 Task: Create a sub task System Test and UAT for the task  Implement a feature for users to share content with friends in the project UniTech , assign it to team member softage.9@softage.net and update the status of the sub task to  On Track  , set the priority of the sub task to Low.
Action: Mouse moved to (61, 354)
Screenshot: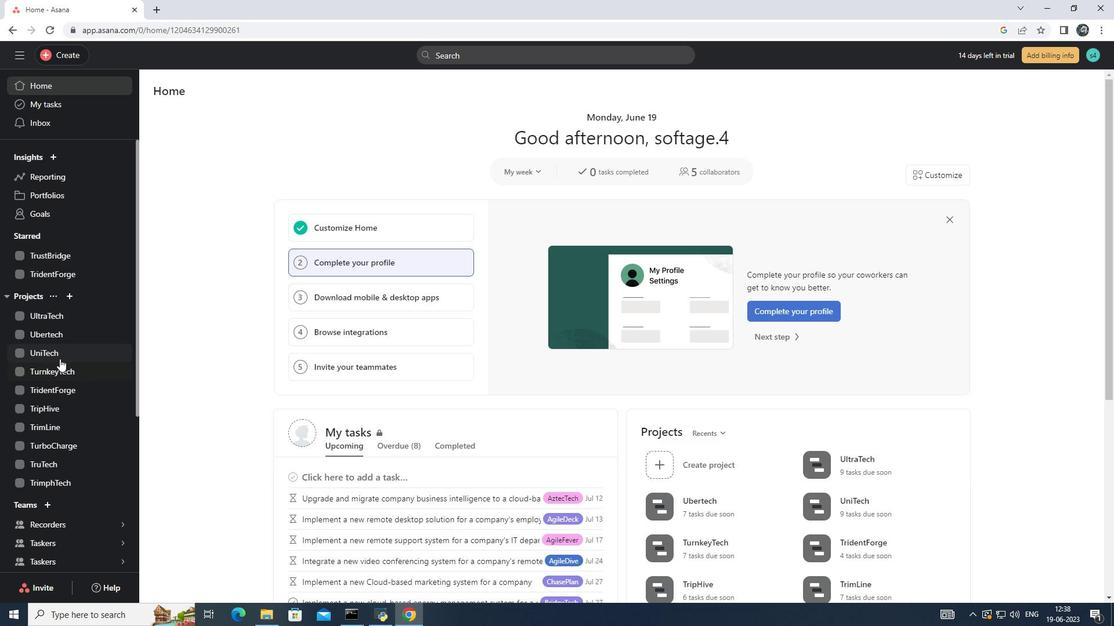 
Action: Mouse pressed left at (61, 354)
Screenshot: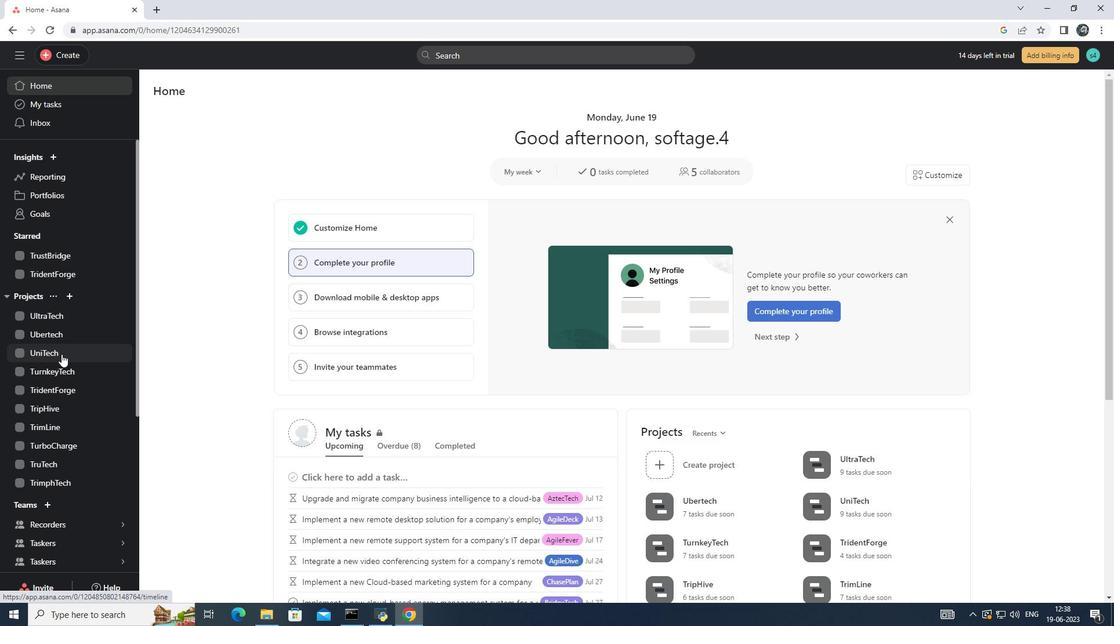 
Action: Mouse moved to (479, 276)
Screenshot: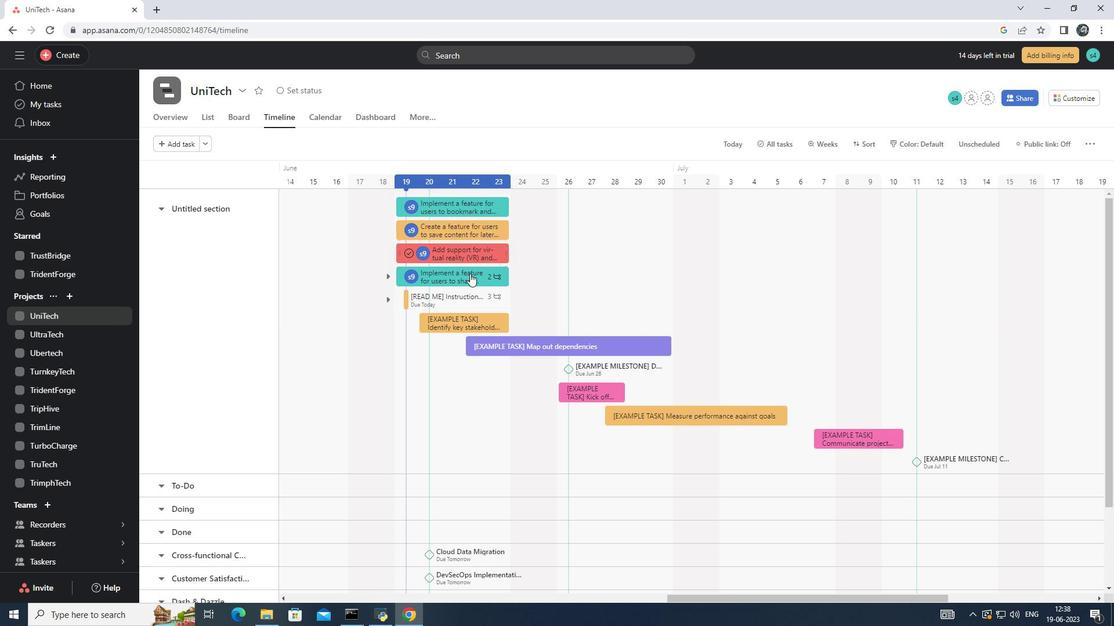 
Action: Mouse pressed left at (479, 276)
Screenshot: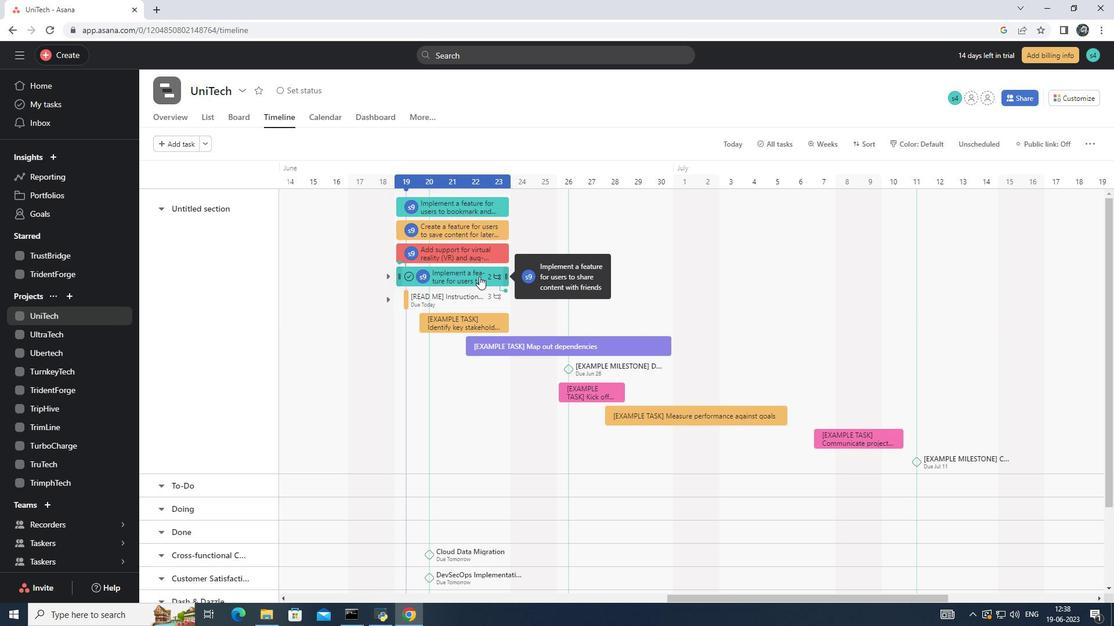 
Action: Mouse moved to (825, 345)
Screenshot: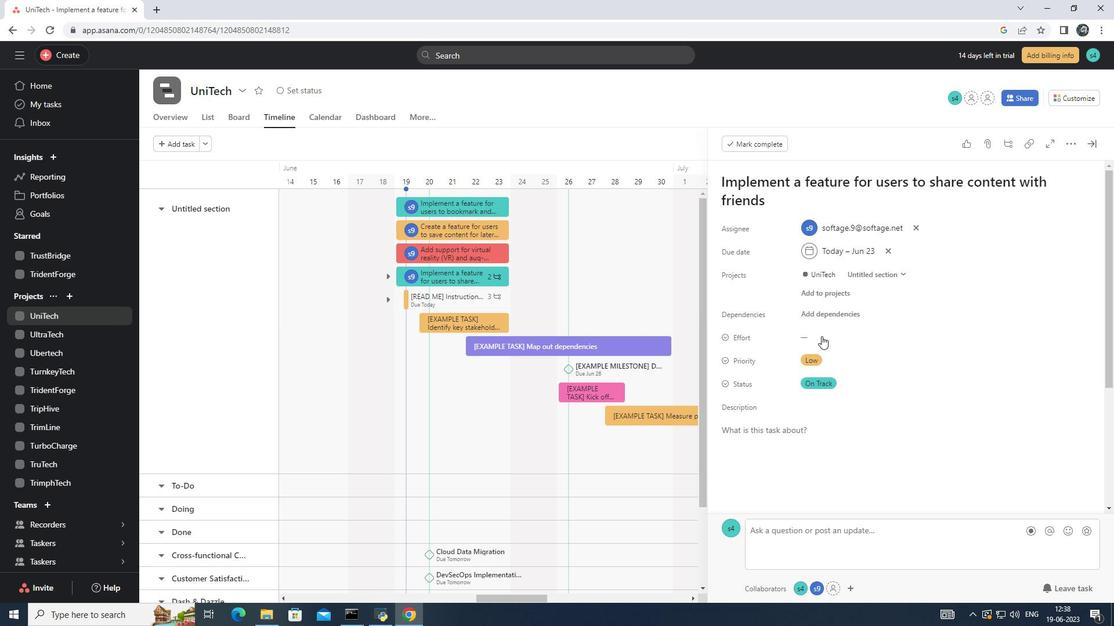 
Action: Mouse scrolled (825, 345) with delta (0, 0)
Screenshot: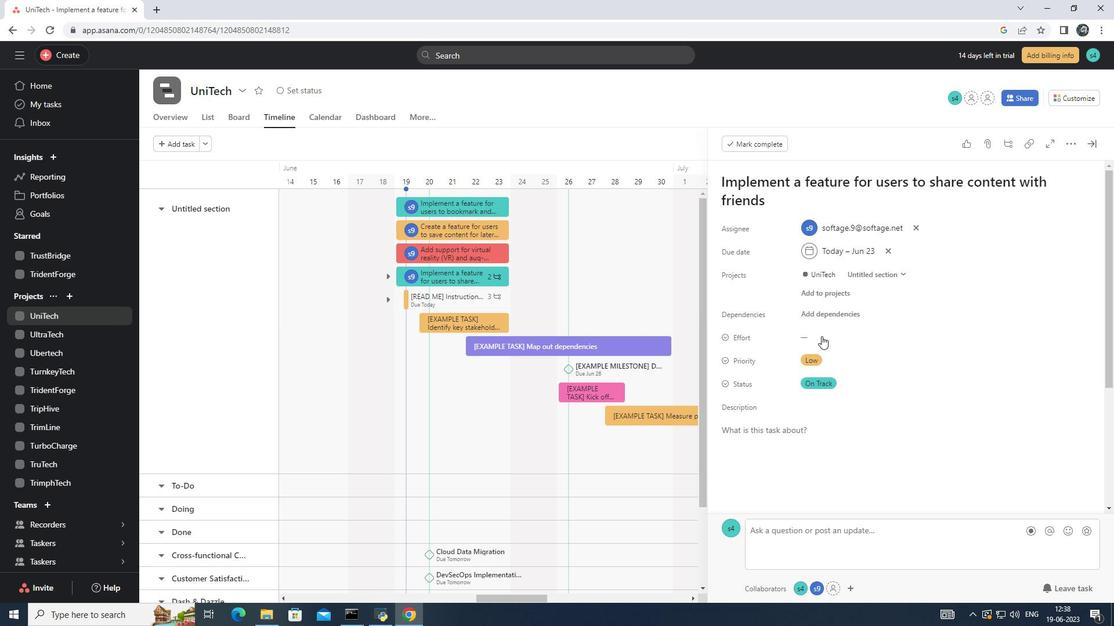 
Action: Mouse moved to (825, 346)
Screenshot: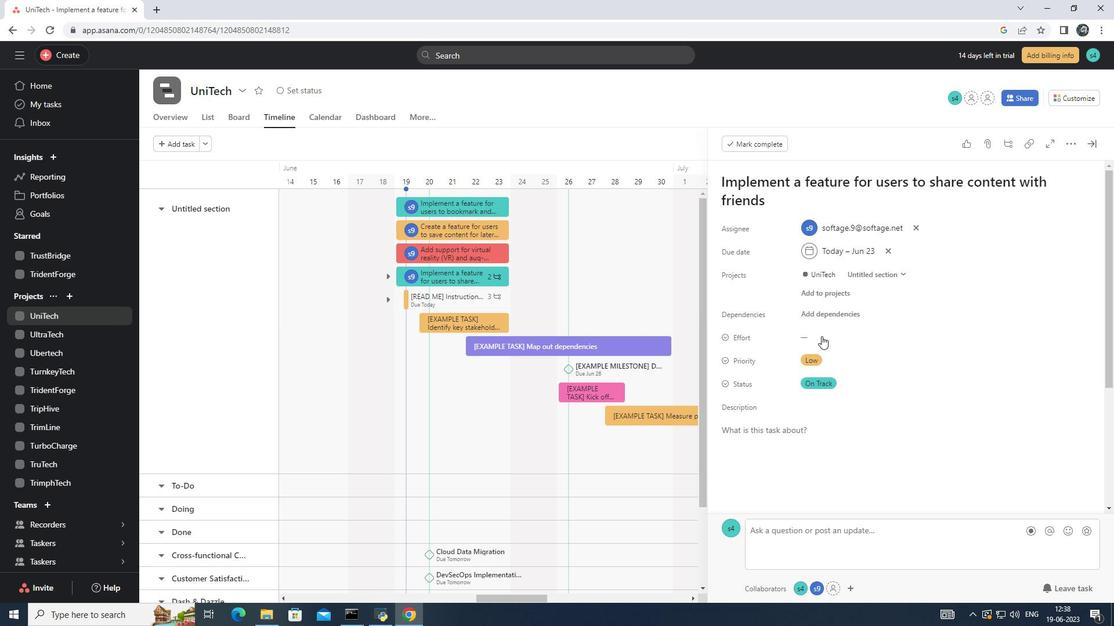 
Action: Mouse scrolled (825, 345) with delta (0, 0)
Screenshot: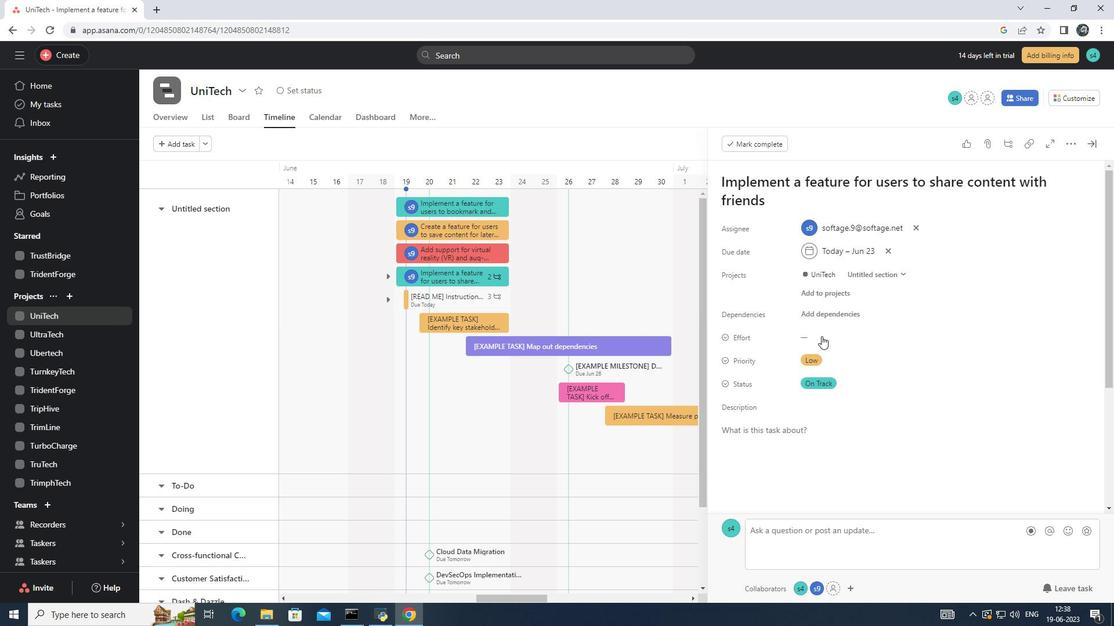 
Action: Mouse moved to (825, 347)
Screenshot: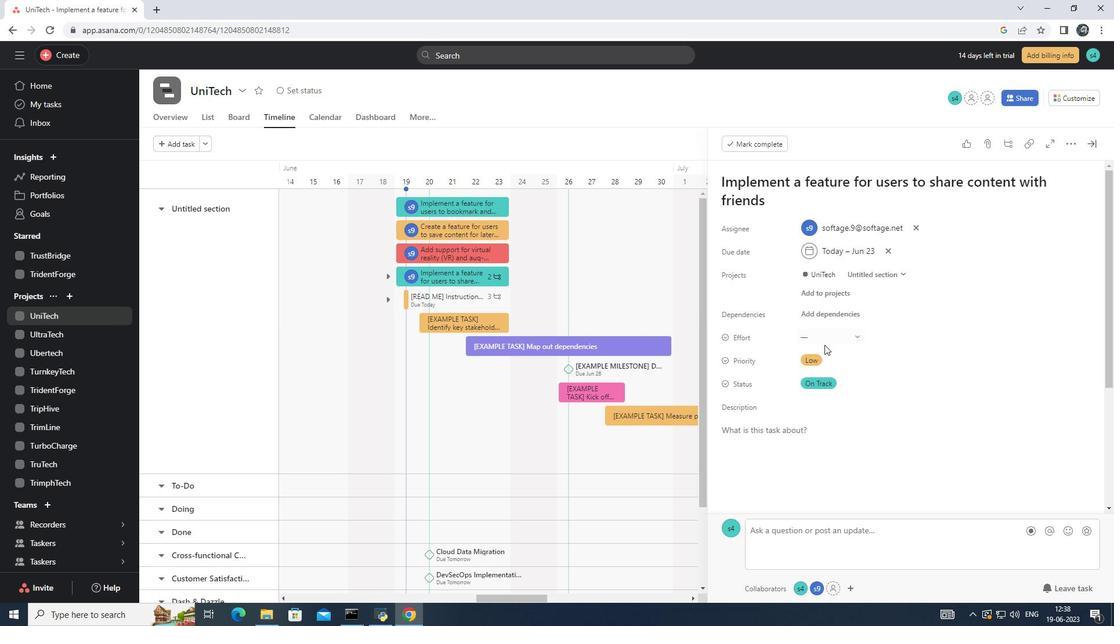 
Action: Mouse scrolled (825, 346) with delta (0, 0)
Screenshot: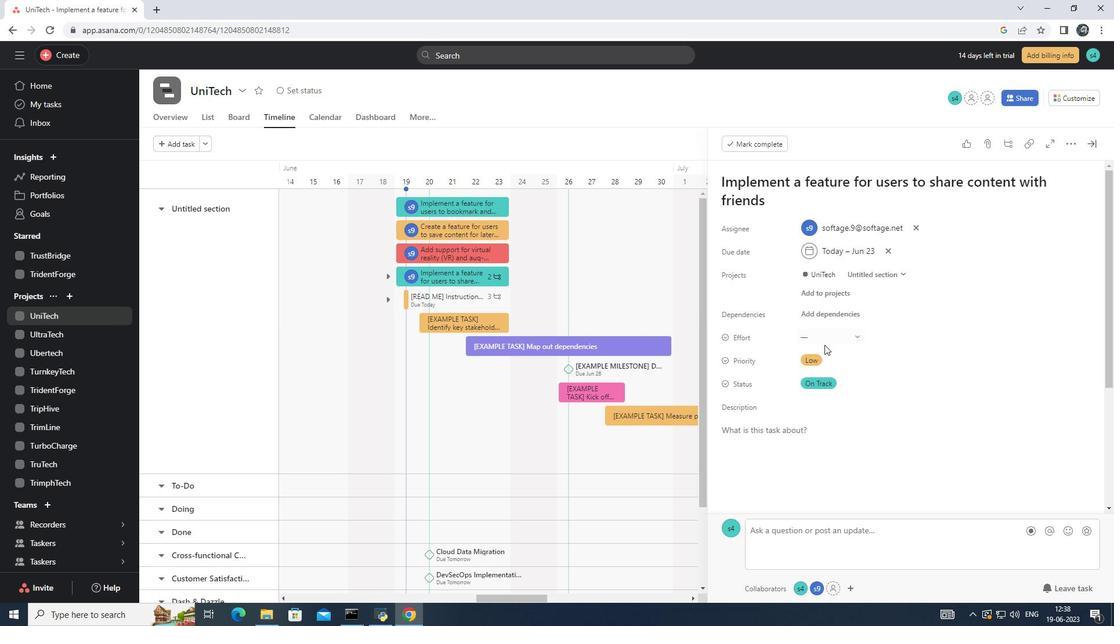 
Action: Mouse scrolled (825, 346) with delta (0, 0)
Screenshot: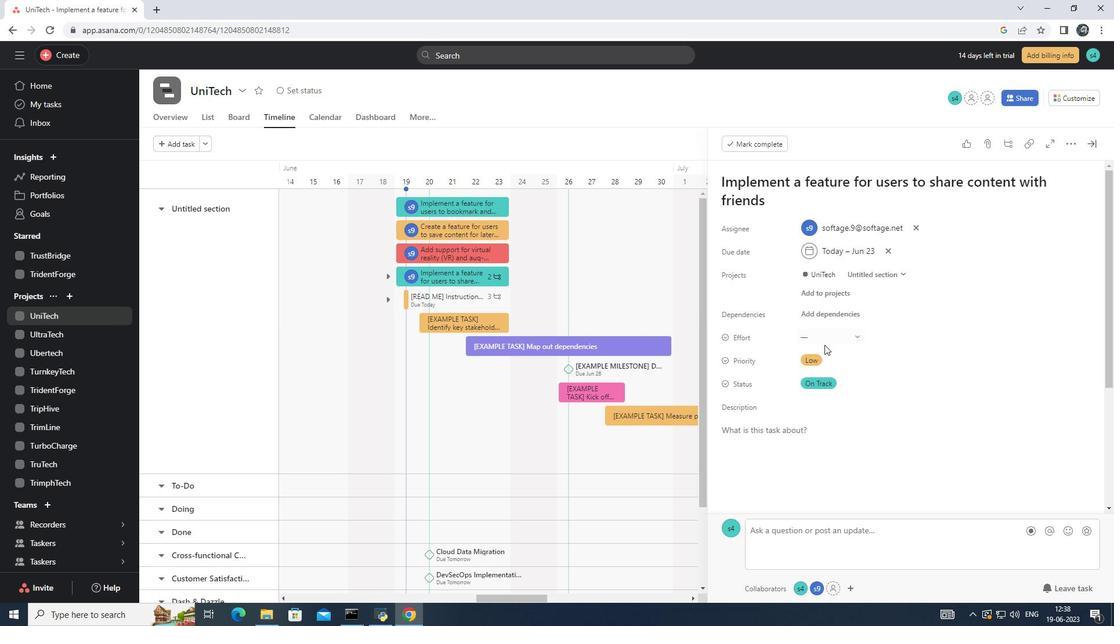 
Action: Mouse moved to (748, 420)
Screenshot: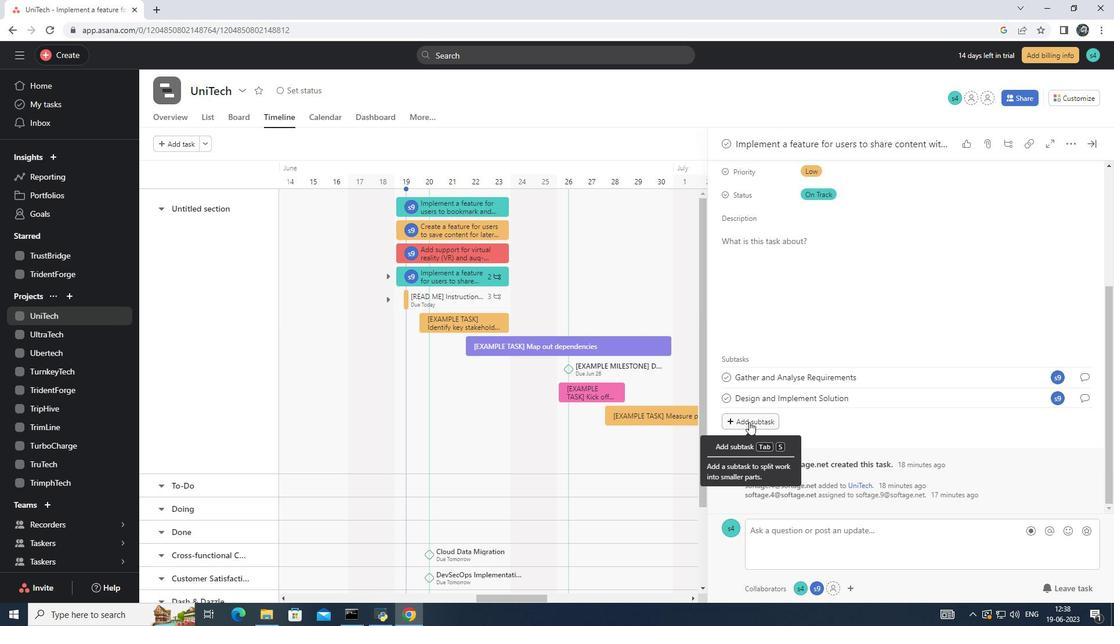 
Action: Mouse pressed left at (748, 420)
Screenshot: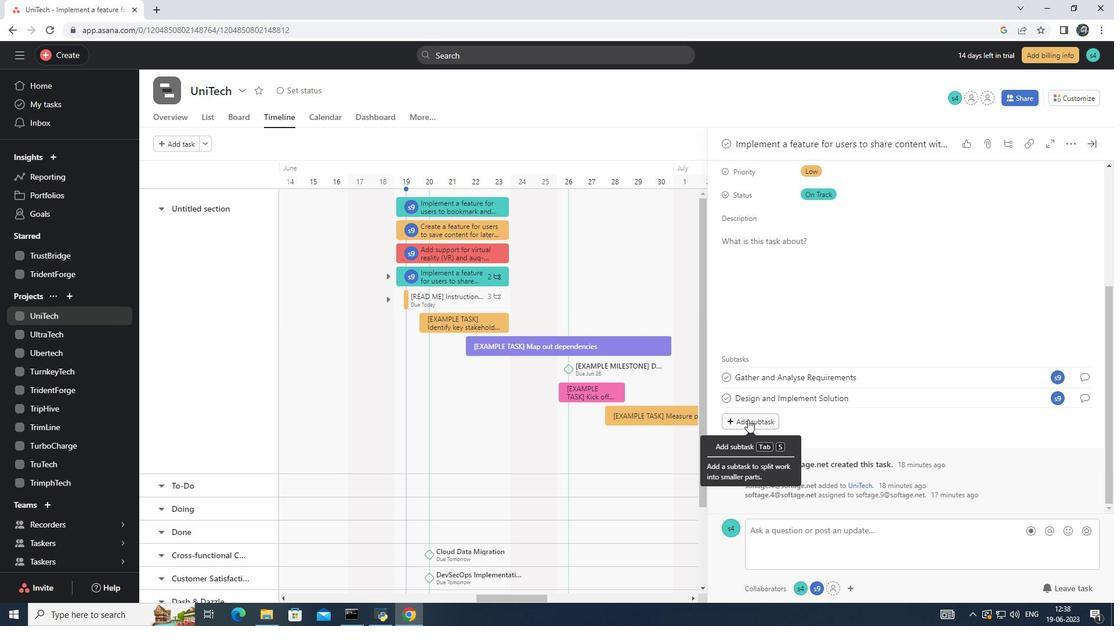 
Action: Mouse moved to (748, 399)
Screenshot: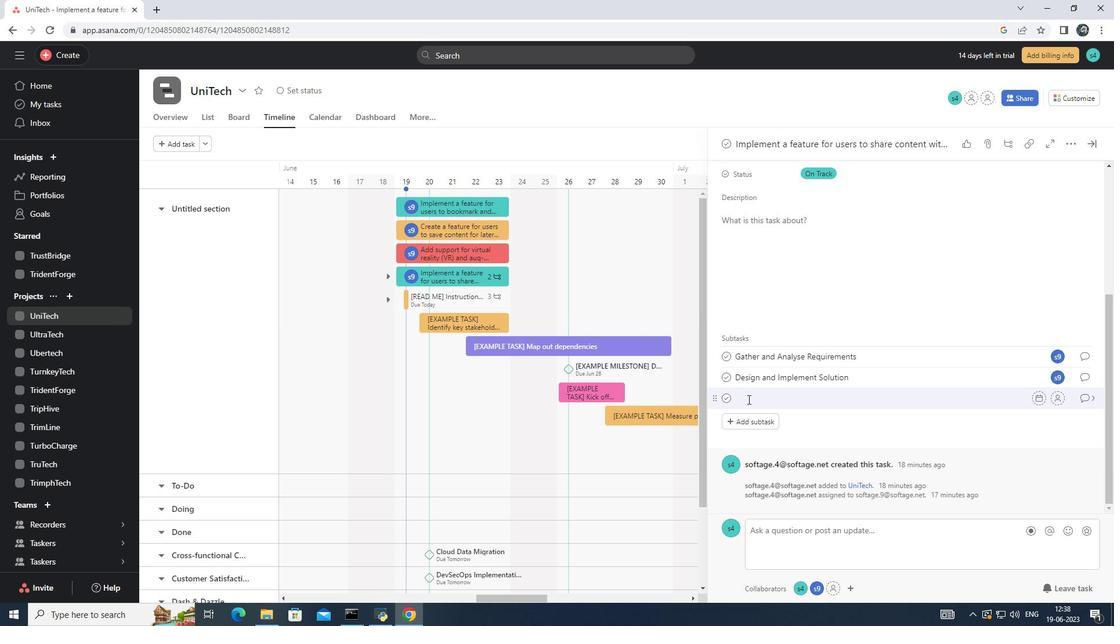 
Action: Key pressed <Key.shift>System<Key.space><Key.shift>Test<Key.space>and<Key.space><Key.shift>UAT
Screenshot: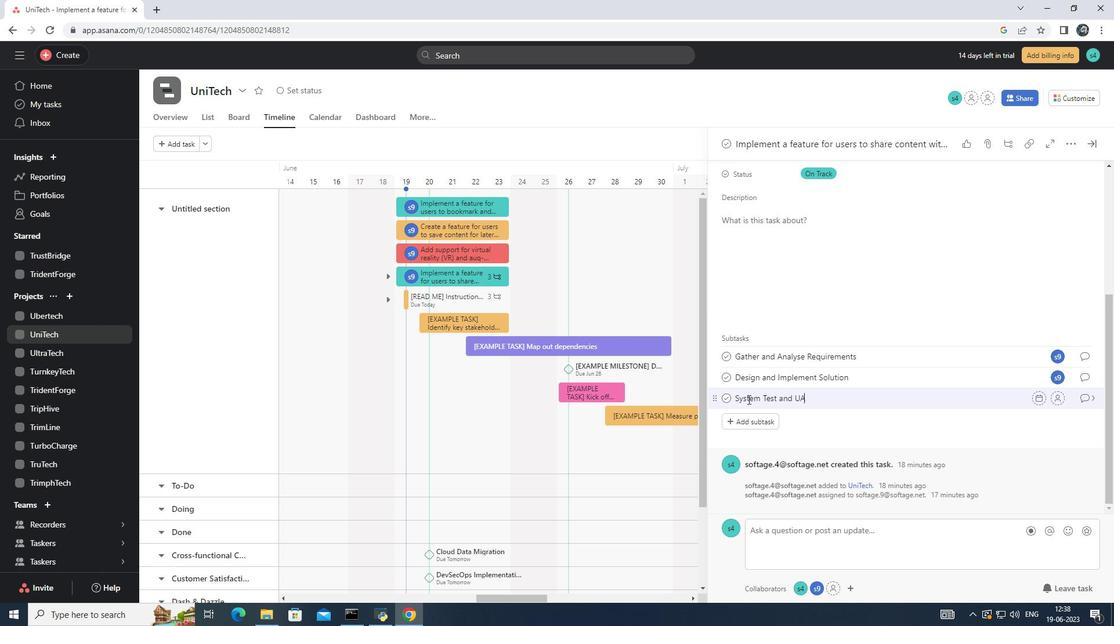 
Action: Mouse moved to (1059, 398)
Screenshot: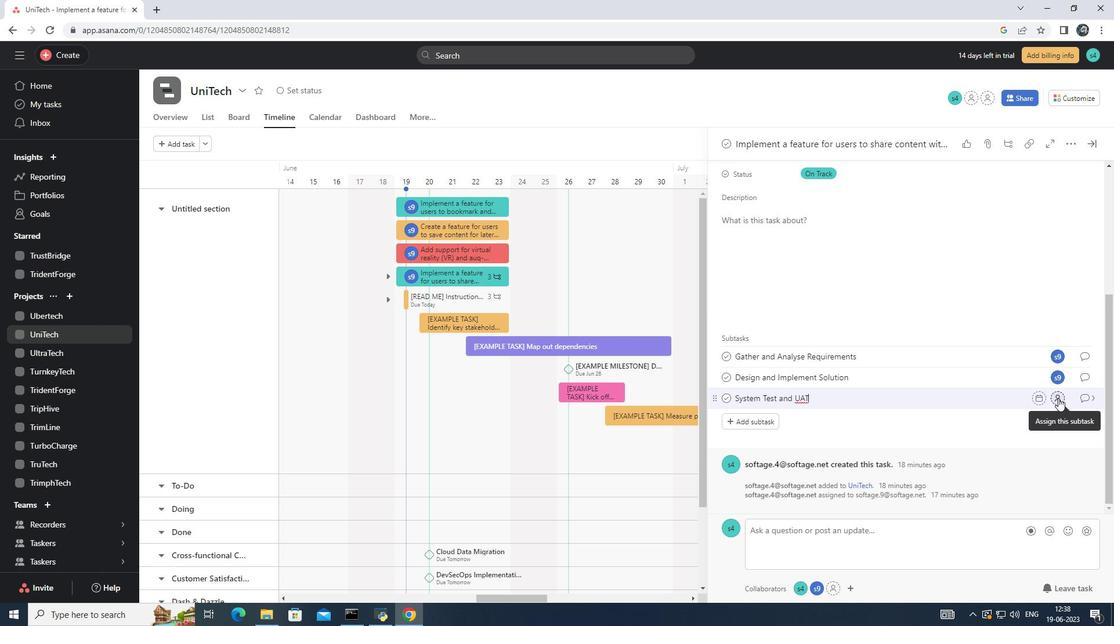 
Action: Mouse pressed left at (1059, 398)
Screenshot: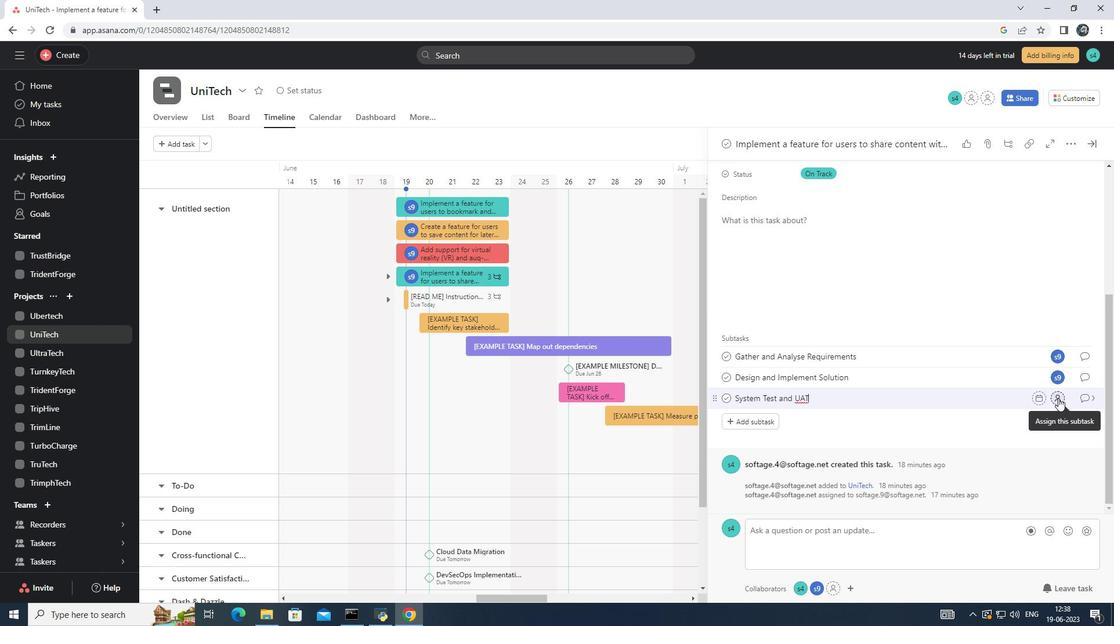 
Action: Mouse moved to (884, 447)
Screenshot: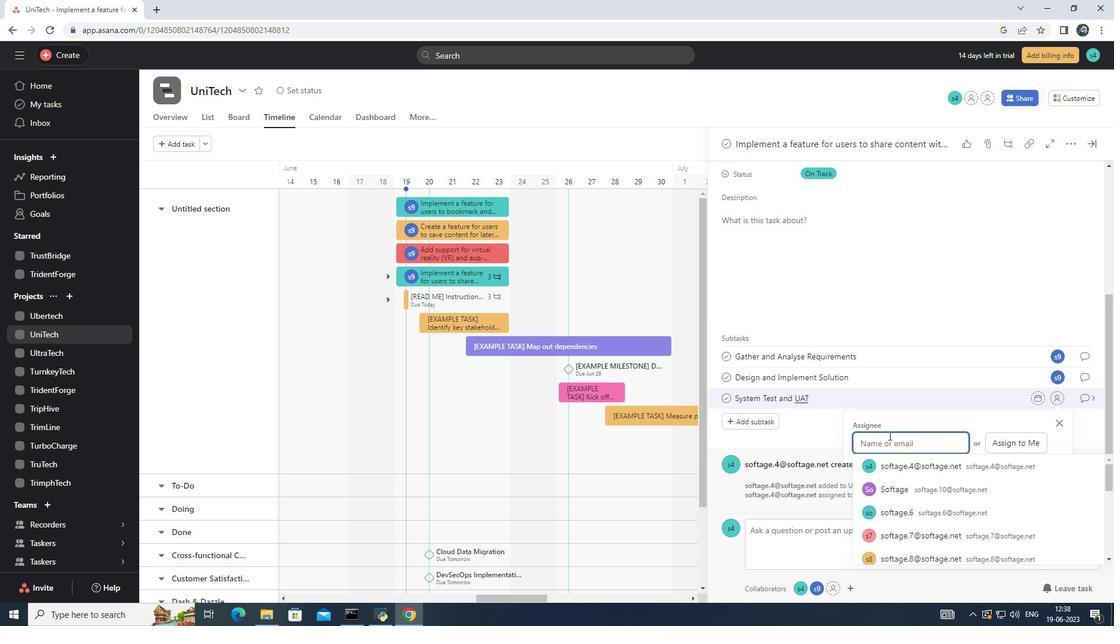 
Action: Key pressed softage.9<Key.shift>@softage.net<Key.enter>
Screenshot: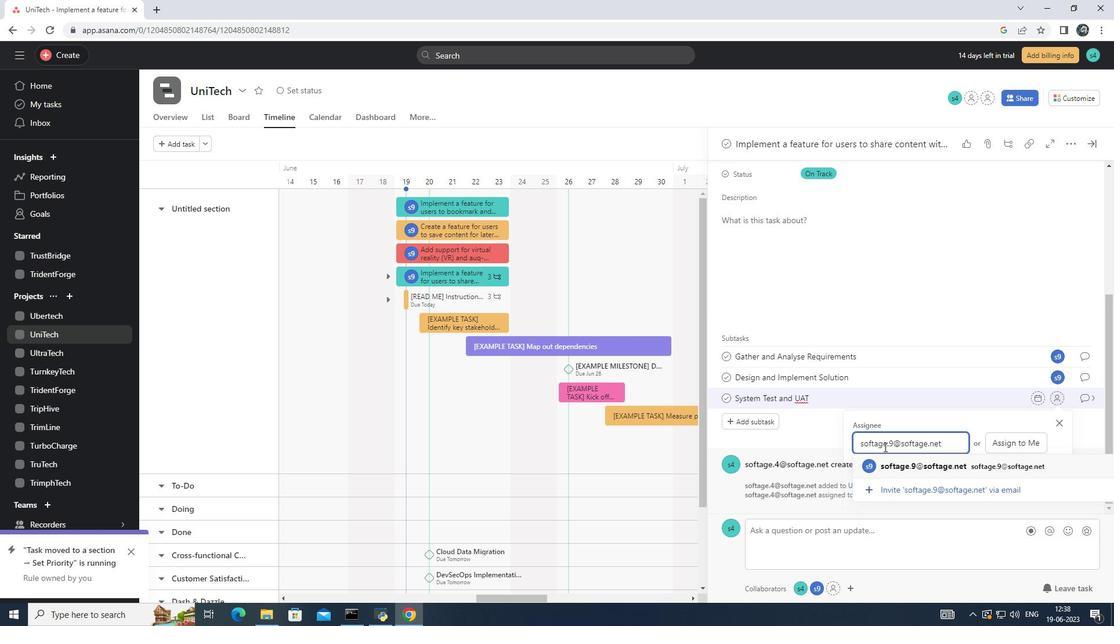 
Action: Mouse moved to (1093, 394)
Screenshot: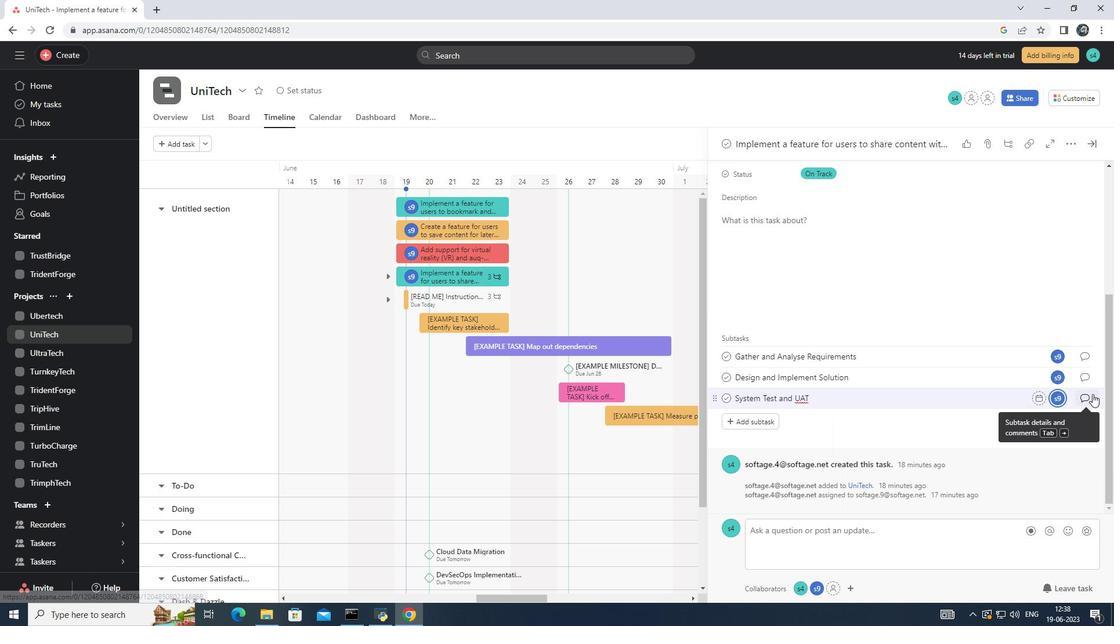
Action: Mouse pressed left at (1093, 394)
Screenshot: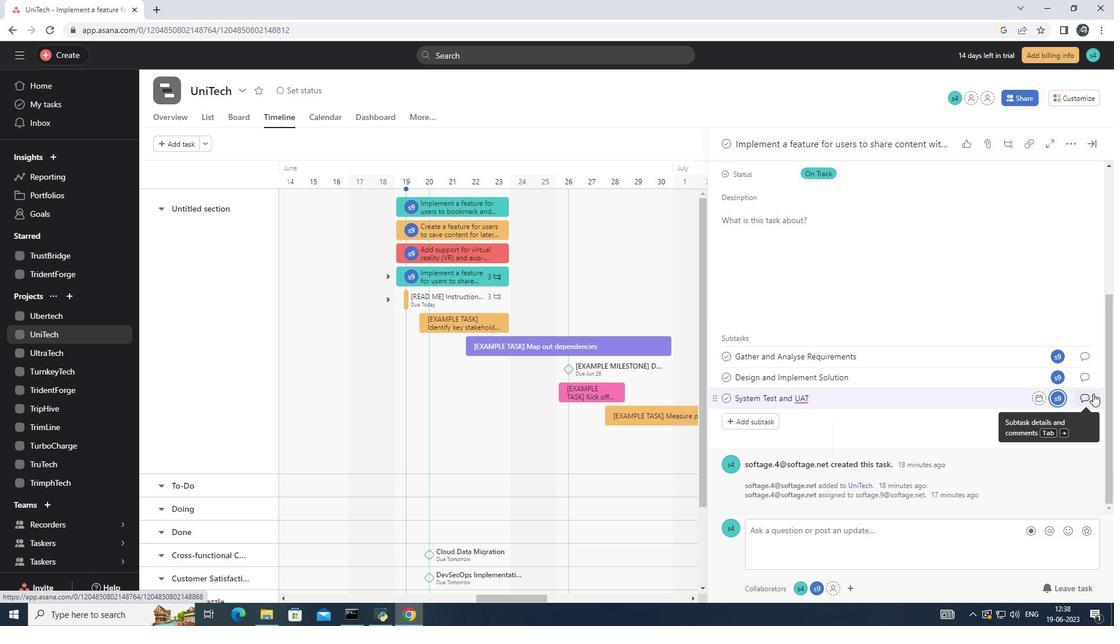 
Action: Mouse moved to (740, 308)
Screenshot: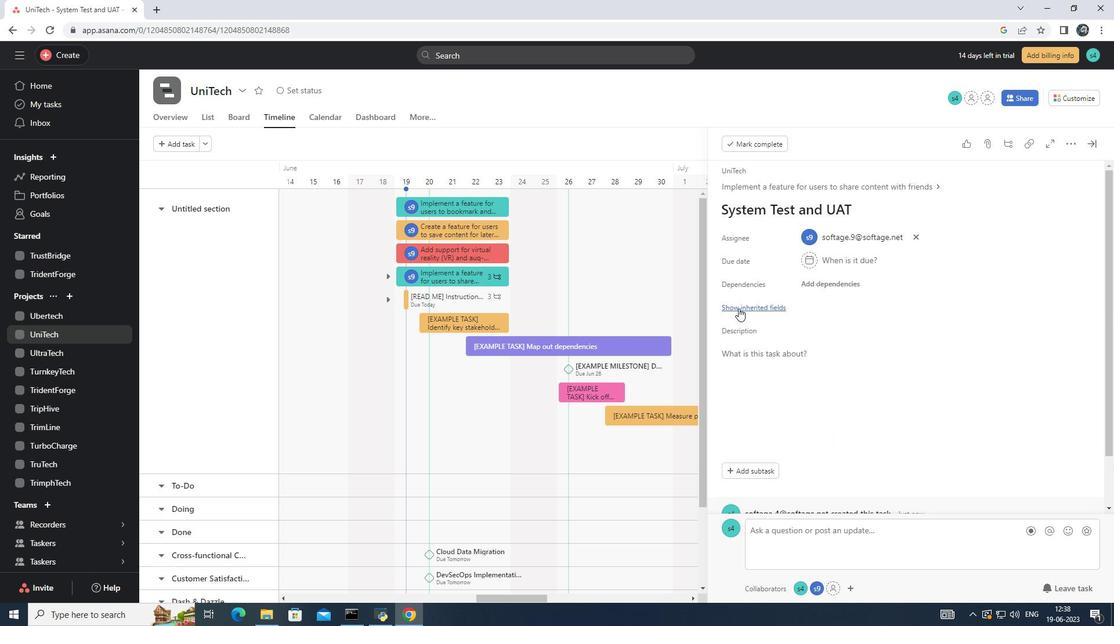
Action: Mouse pressed left at (740, 308)
Screenshot: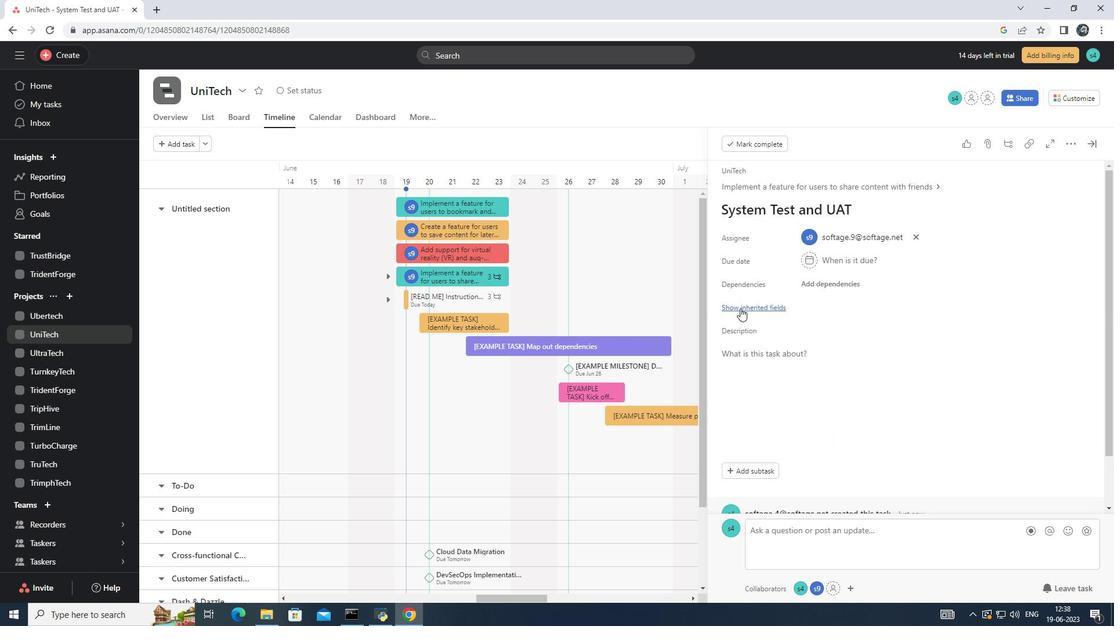 
Action: Mouse moved to (835, 377)
Screenshot: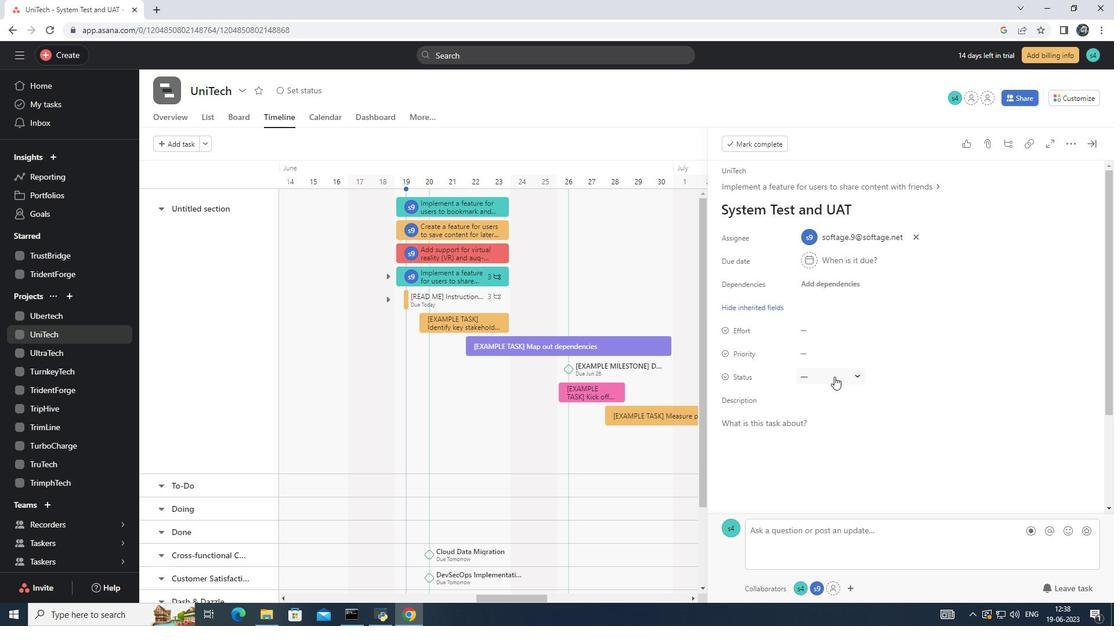 
Action: Mouse pressed left at (835, 377)
Screenshot: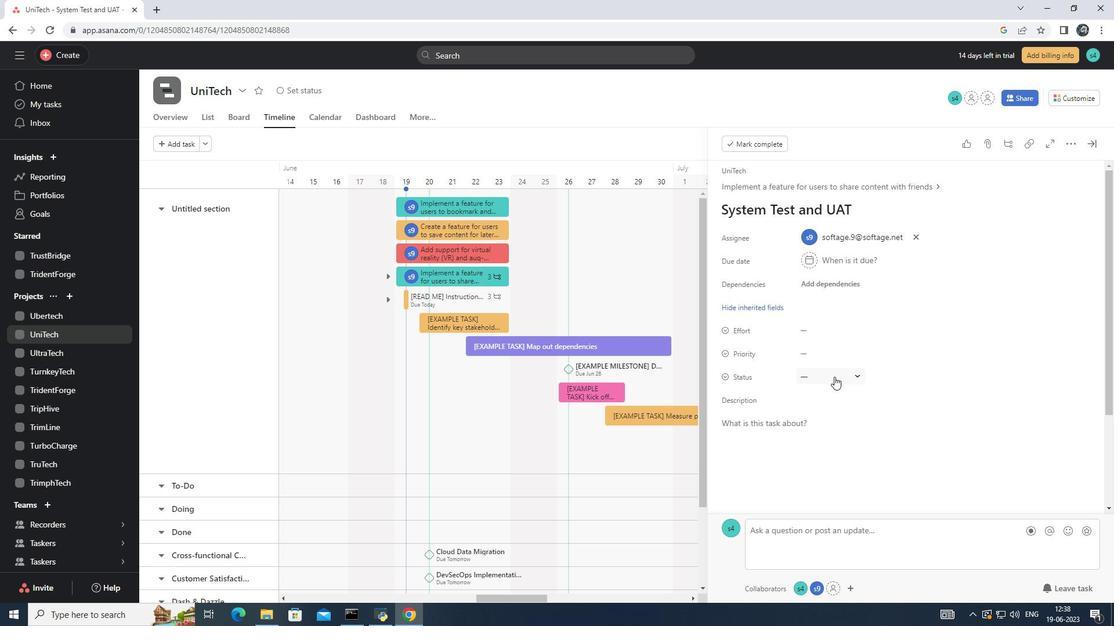 
Action: Mouse moved to (863, 415)
Screenshot: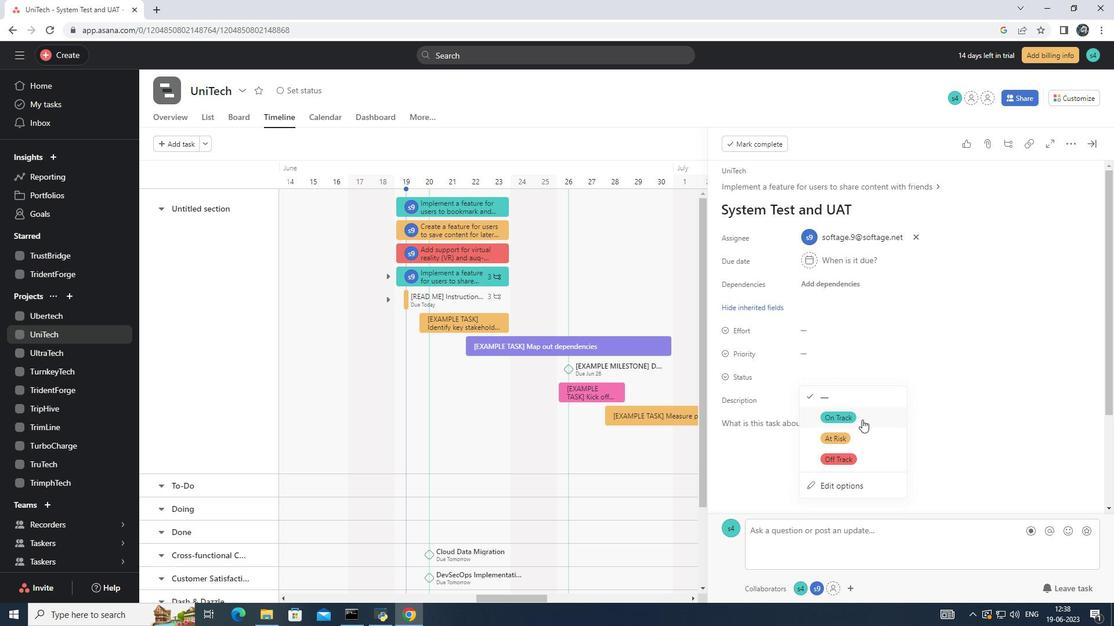 
Action: Mouse pressed left at (863, 415)
Screenshot: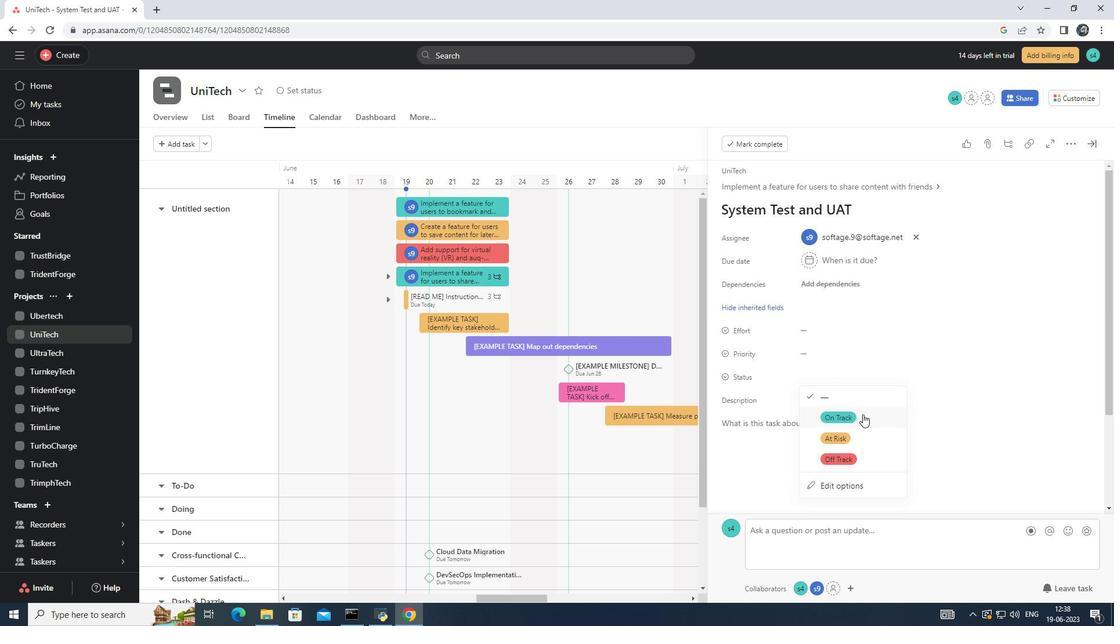 
Action: Mouse moved to (843, 358)
Screenshot: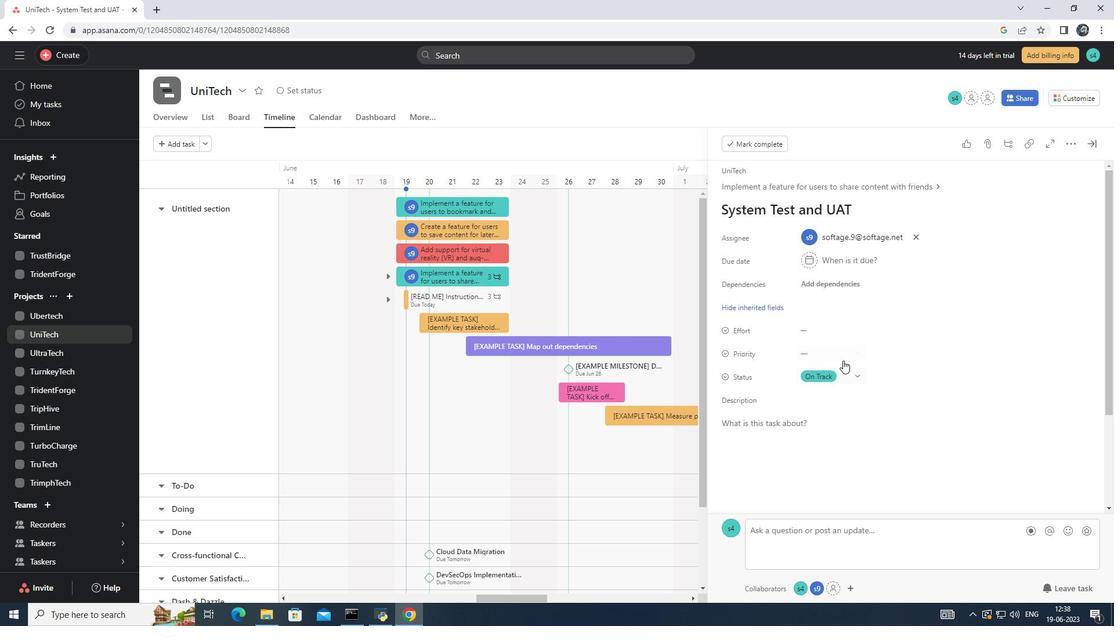
Action: Mouse pressed left at (843, 358)
Screenshot: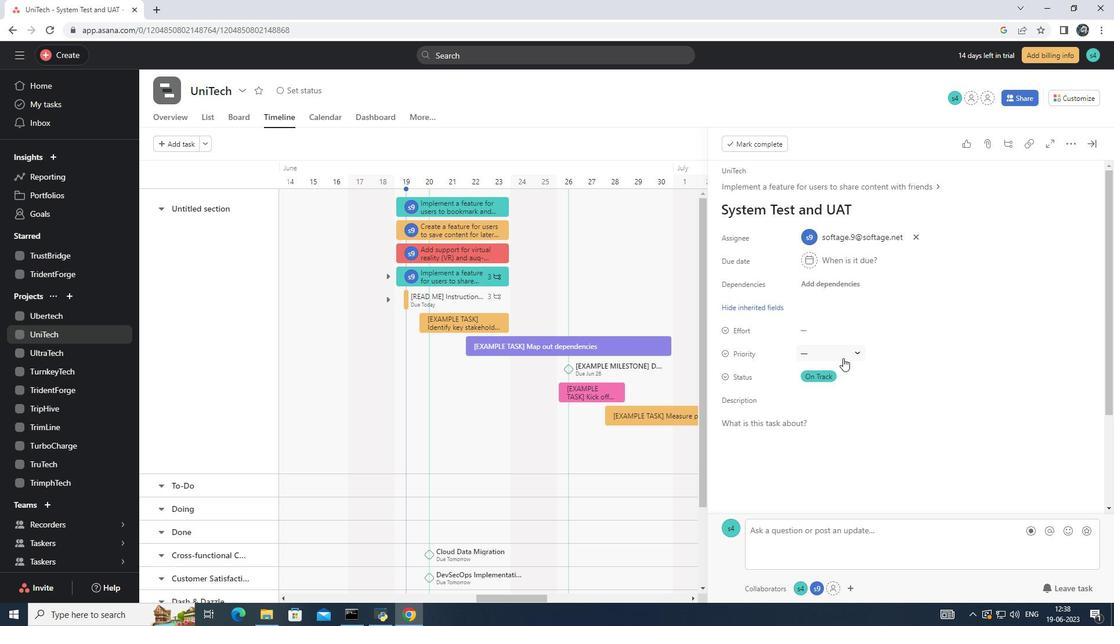
Action: Mouse moved to (870, 444)
Screenshot: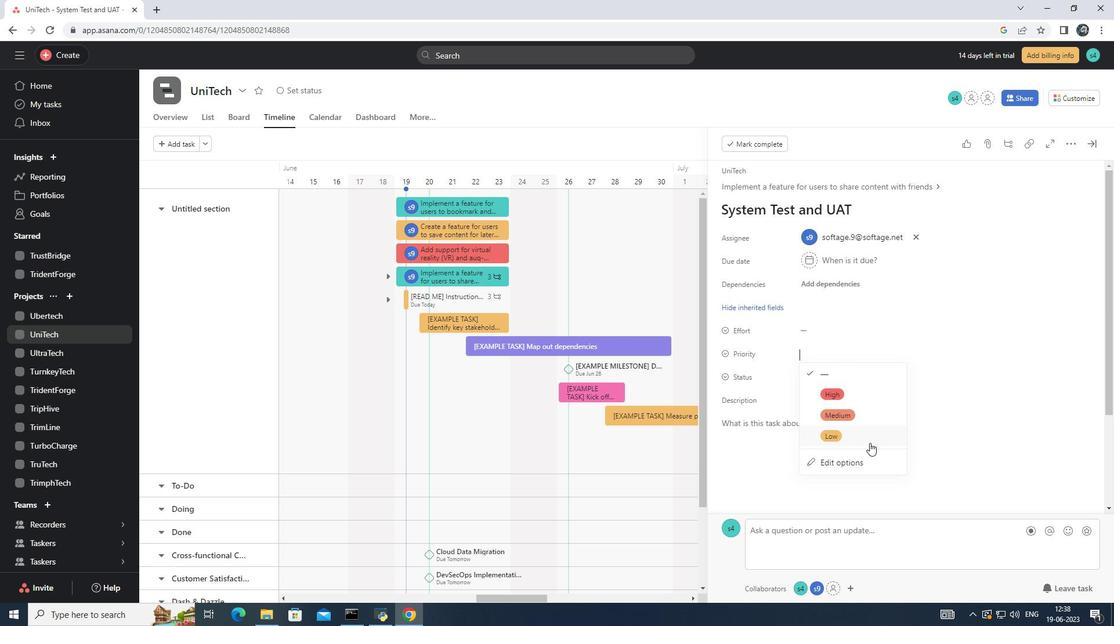
Action: Mouse pressed left at (870, 444)
Screenshot: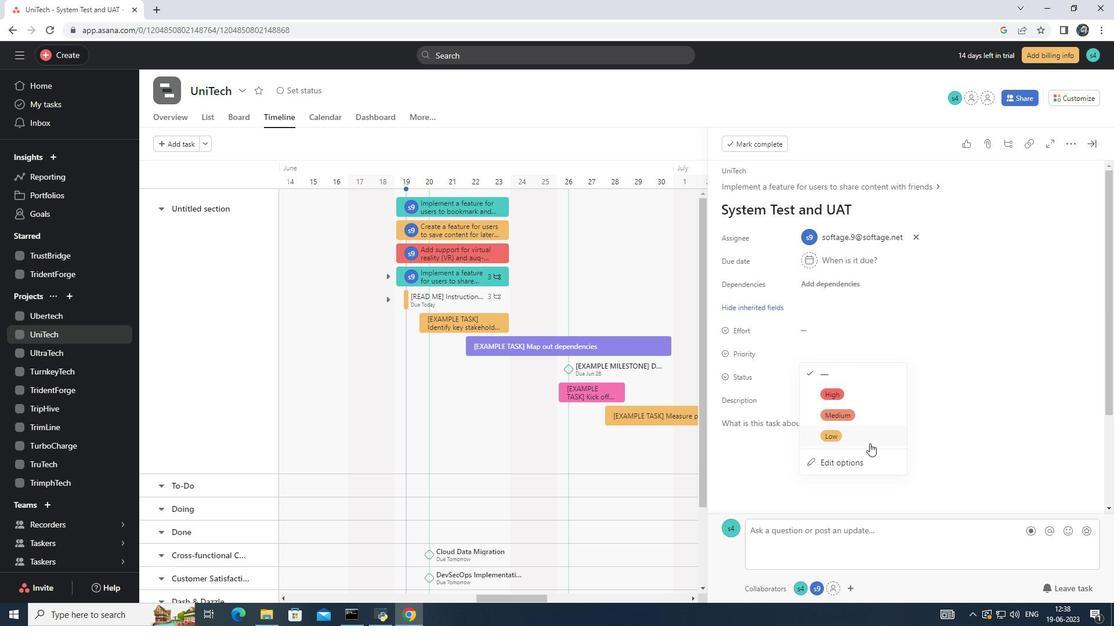
